 Task: Change the margins to none.
Action: Mouse moved to (272, 214)
Screenshot: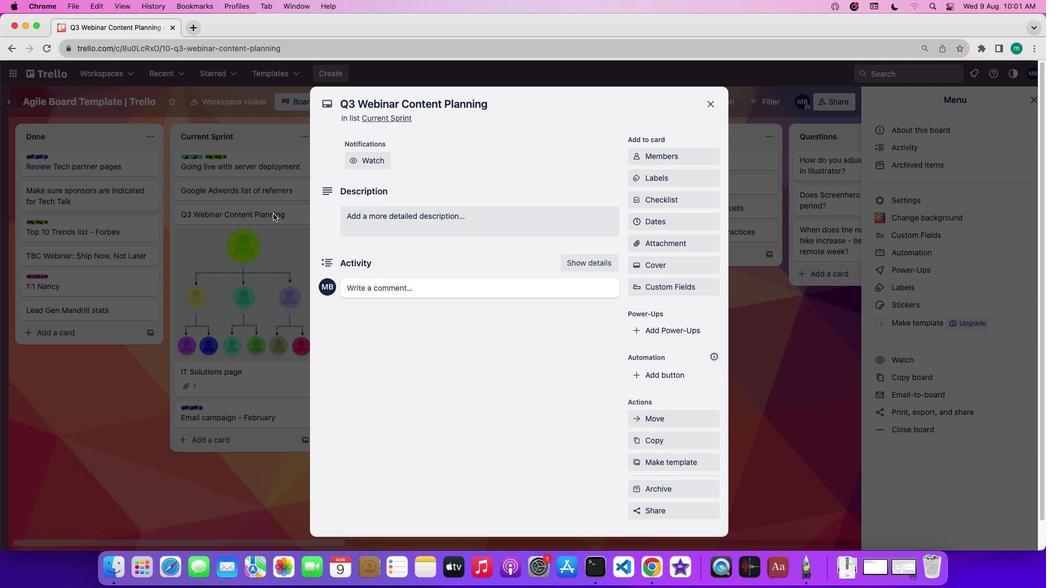 
Action: Mouse pressed left at (272, 214)
Screenshot: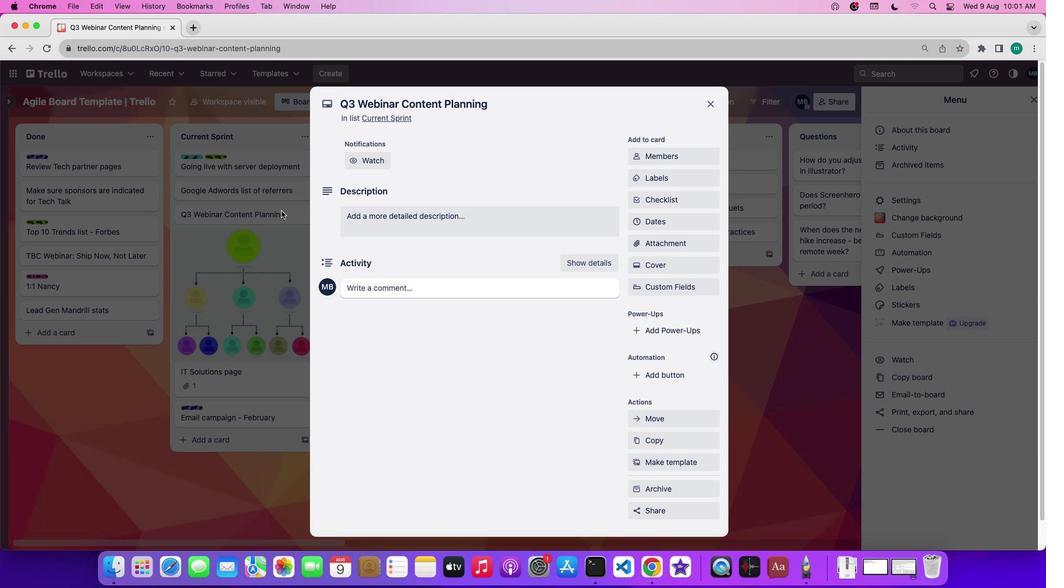 
Action: Mouse moved to (651, 513)
Screenshot: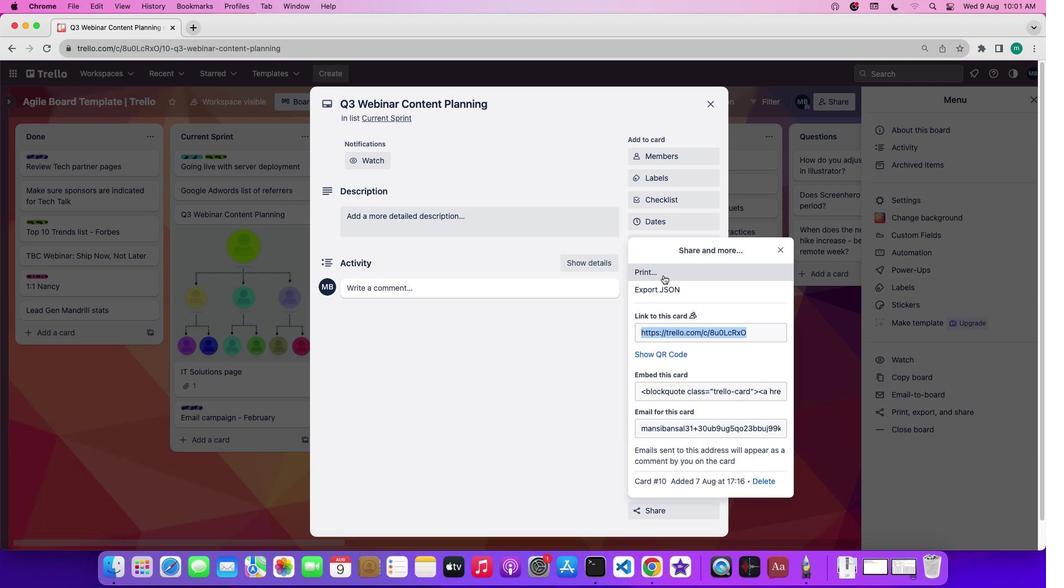 
Action: Mouse pressed left at (651, 513)
Screenshot: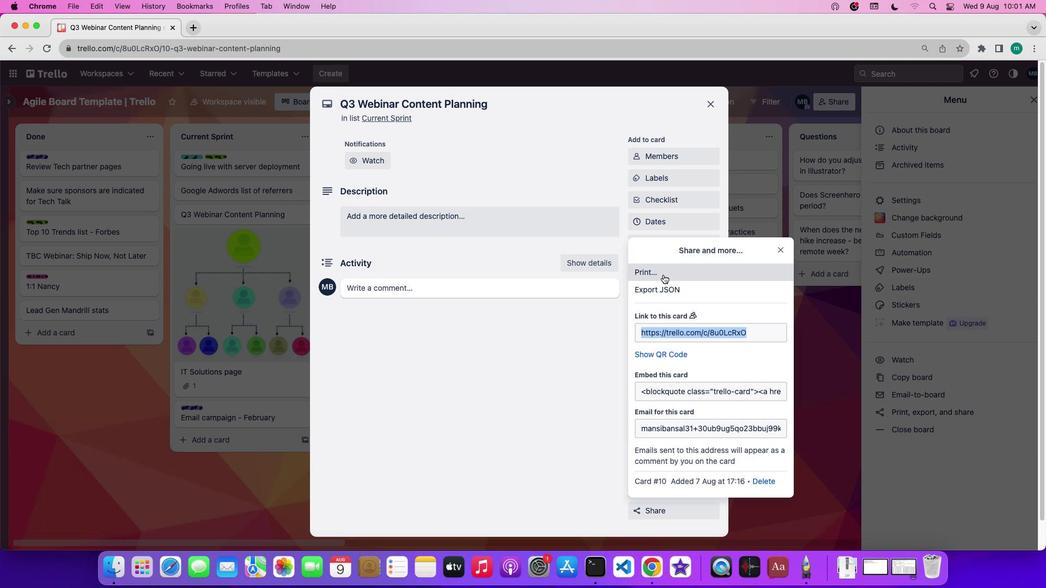
Action: Mouse moved to (663, 273)
Screenshot: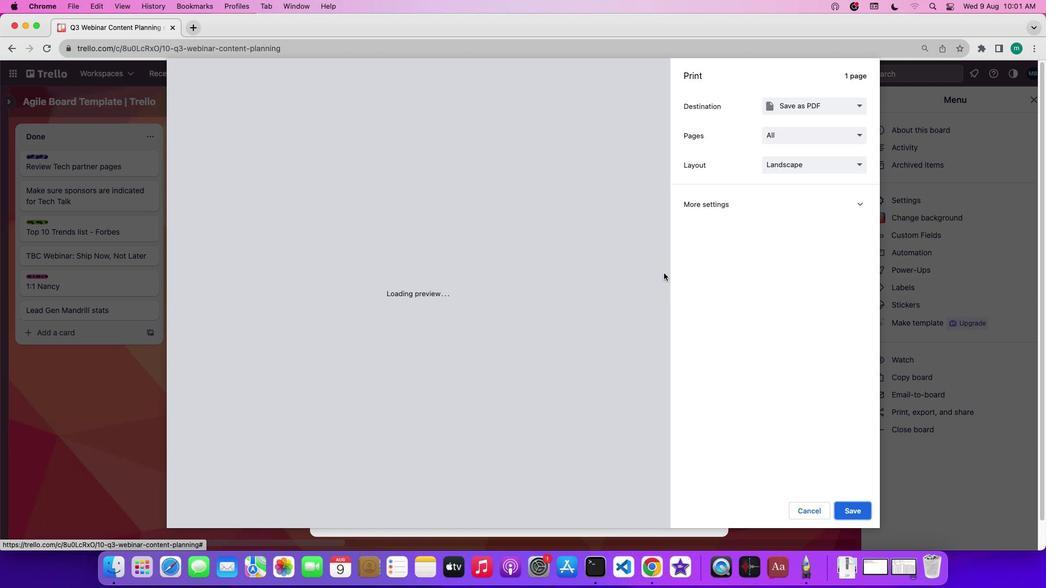 
Action: Mouse pressed left at (663, 273)
Screenshot: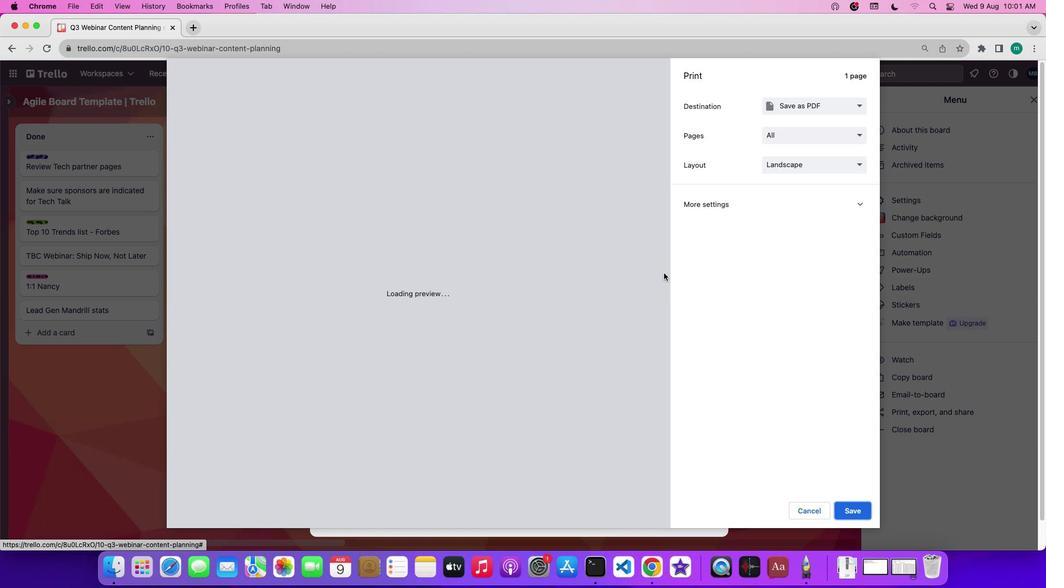 
Action: Mouse moved to (840, 197)
Screenshot: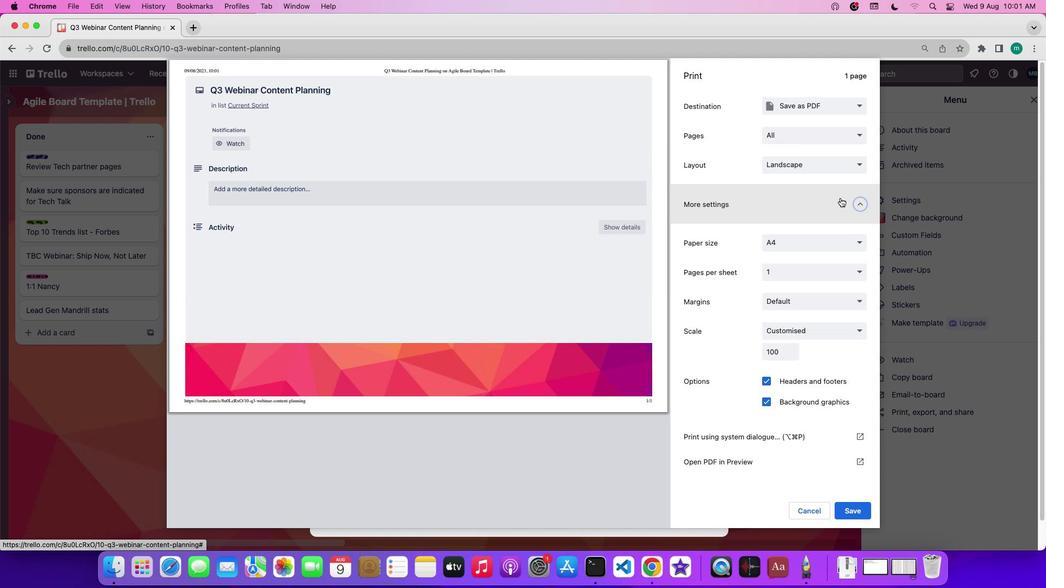 
Action: Mouse pressed left at (840, 197)
Screenshot: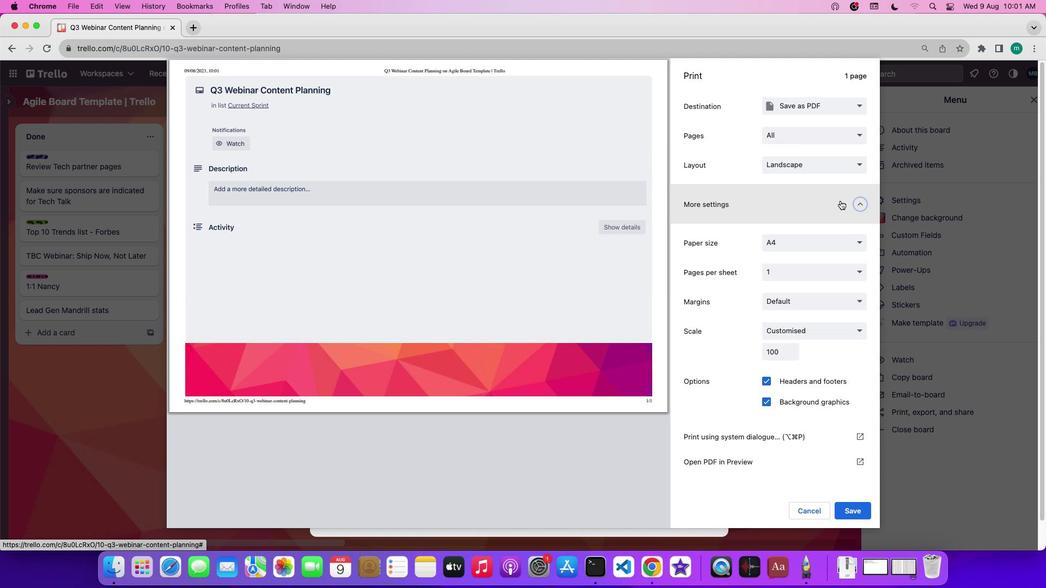 
Action: Mouse moved to (843, 301)
Screenshot: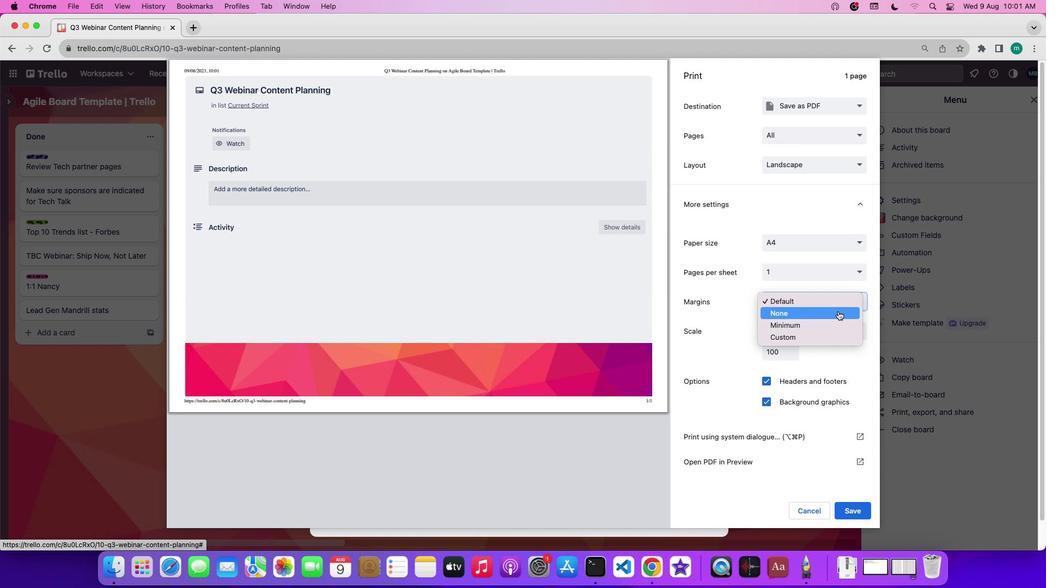 
Action: Mouse pressed left at (843, 301)
Screenshot: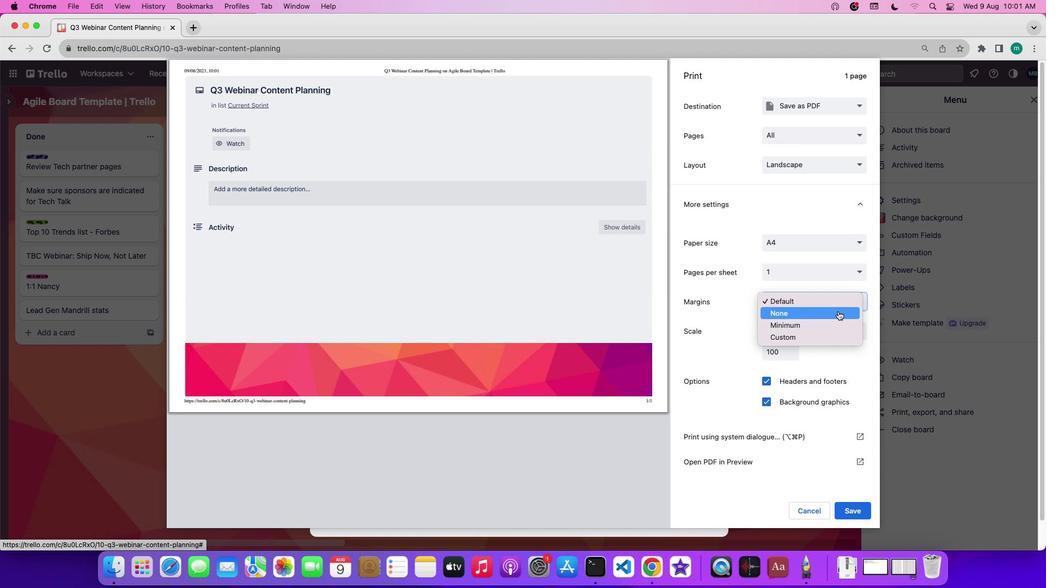 
Action: Mouse moved to (838, 311)
Screenshot: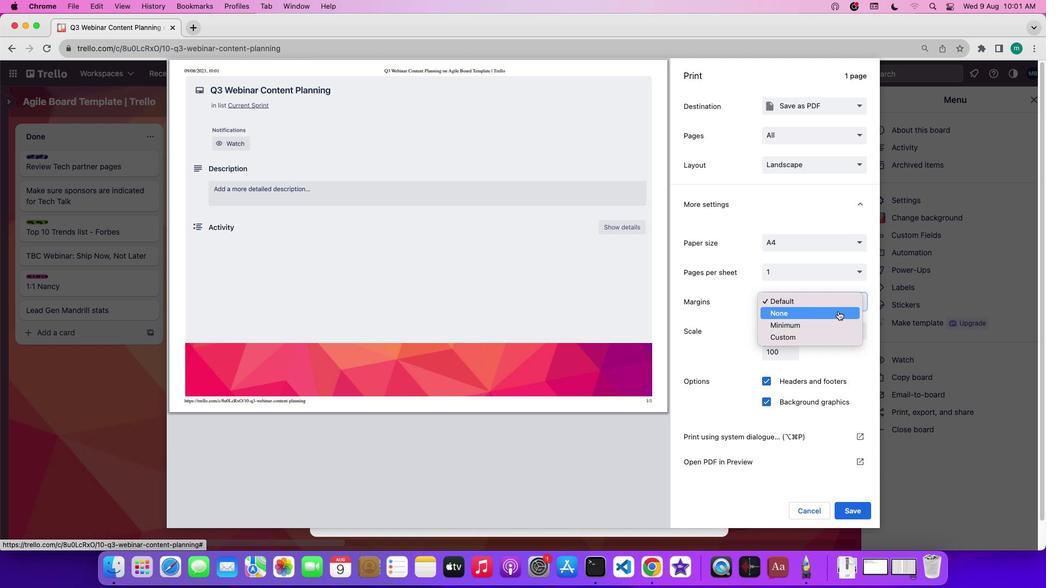 
Action: Mouse pressed left at (838, 311)
Screenshot: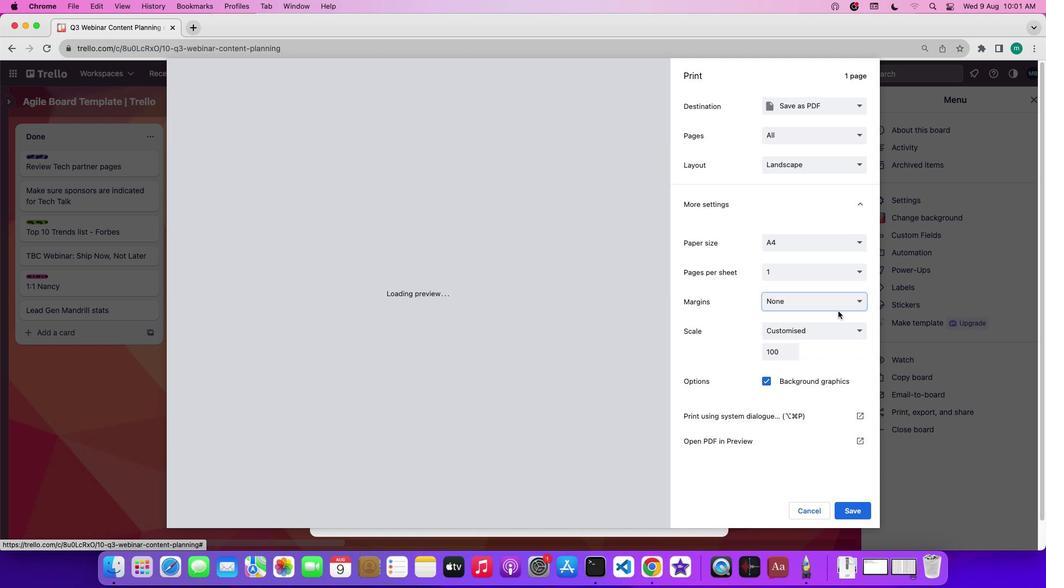
